 Task: Check for  the employees who works at Microsoft
Action: Mouse moved to (393, 419)
Screenshot: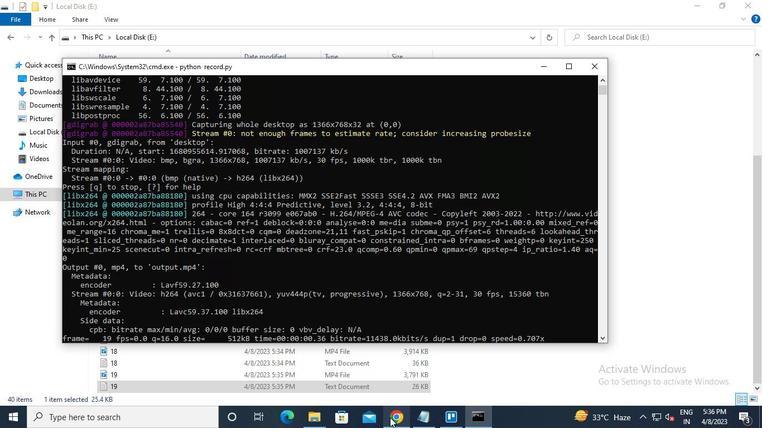 
Action: Mouse pressed left at (393, 419)
Screenshot: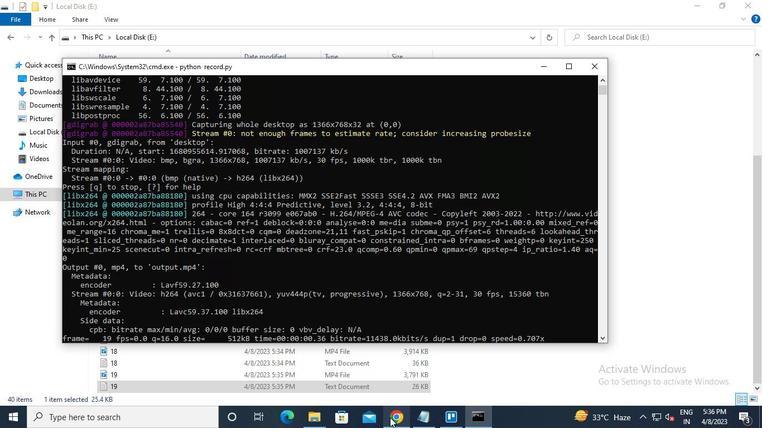 
Action: Mouse moved to (176, 72)
Screenshot: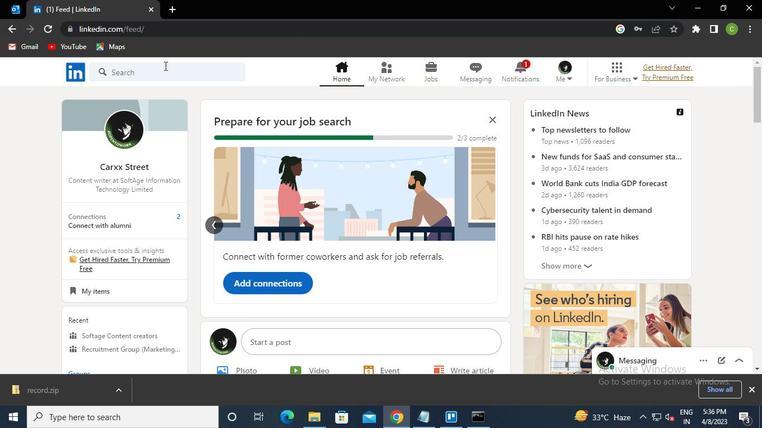 
Action: Mouse pressed left at (176, 72)
Screenshot: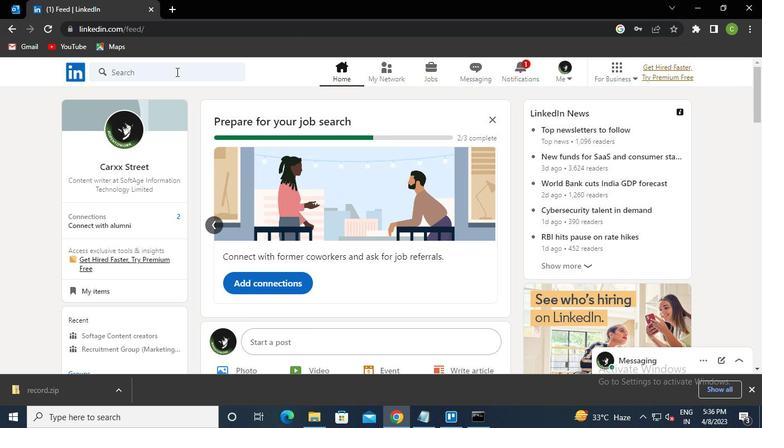 
Action: Keyboard Key.caps_lock
Screenshot: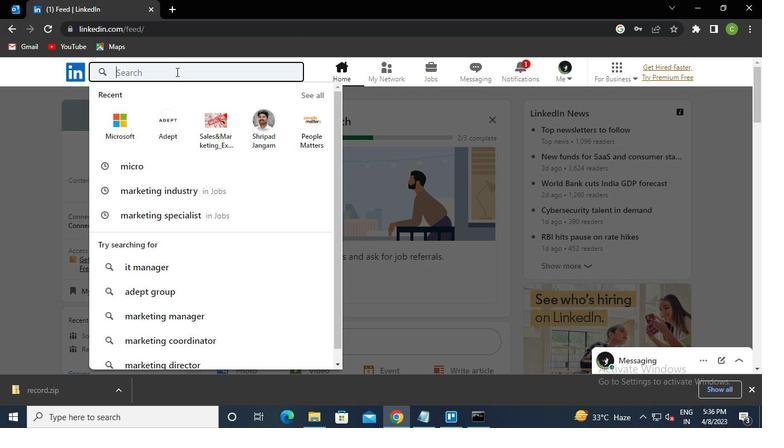 
Action: Keyboard m
Screenshot: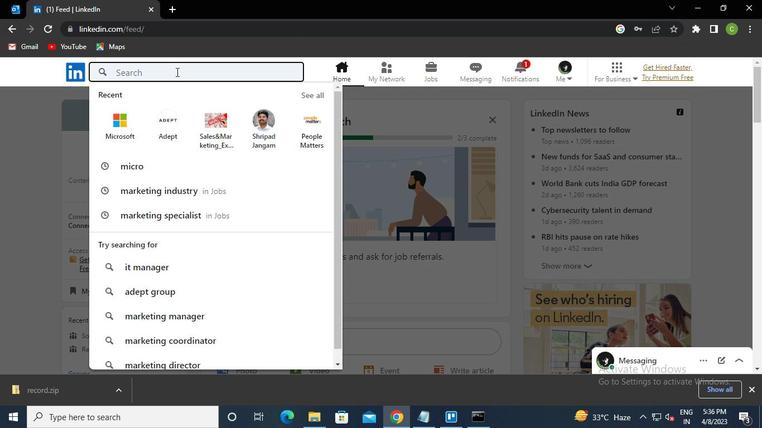 
Action: Keyboard Key.caps_lock
Screenshot: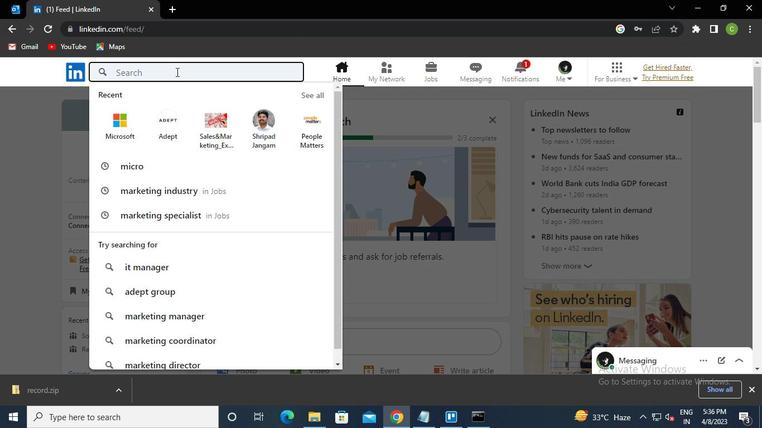 
Action: Keyboard i
Screenshot: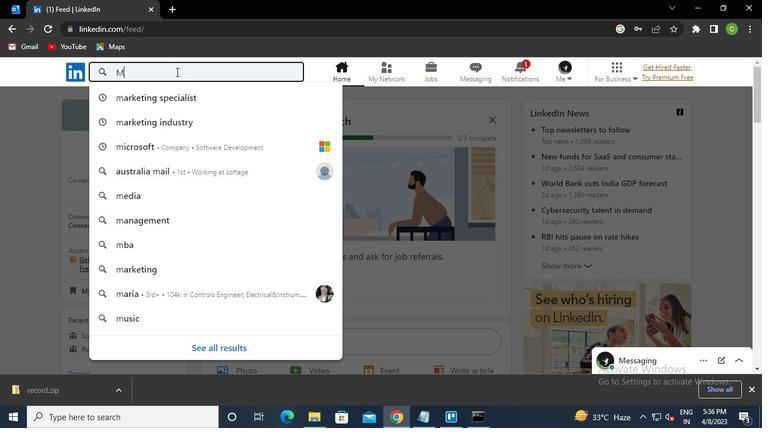 
Action: Keyboard c
Screenshot: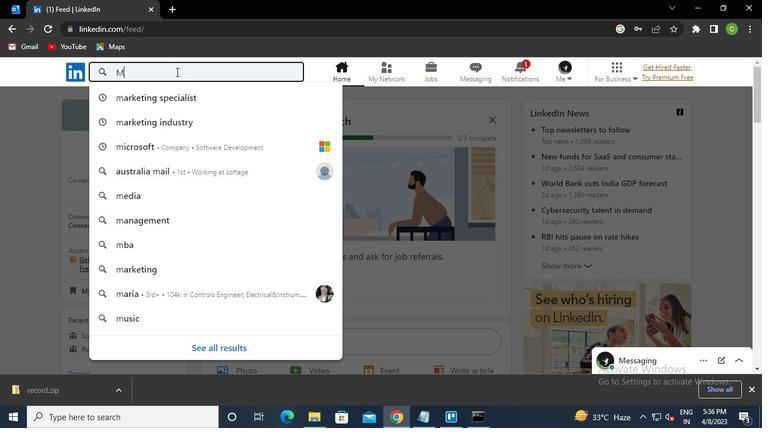 
Action: Keyboard r
Screenshot: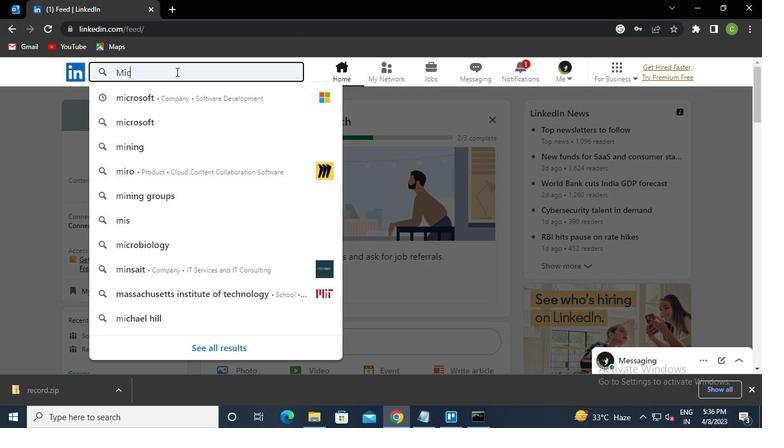 
Action: Keyboard o
Screenshot: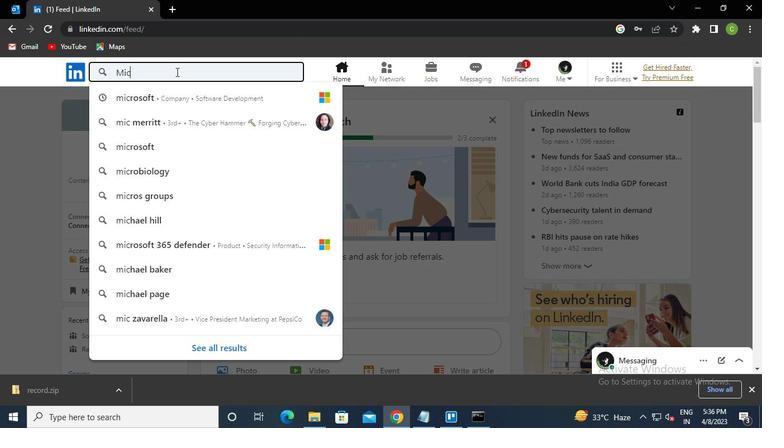 
Action: Keyboard Key.down
Screenshot: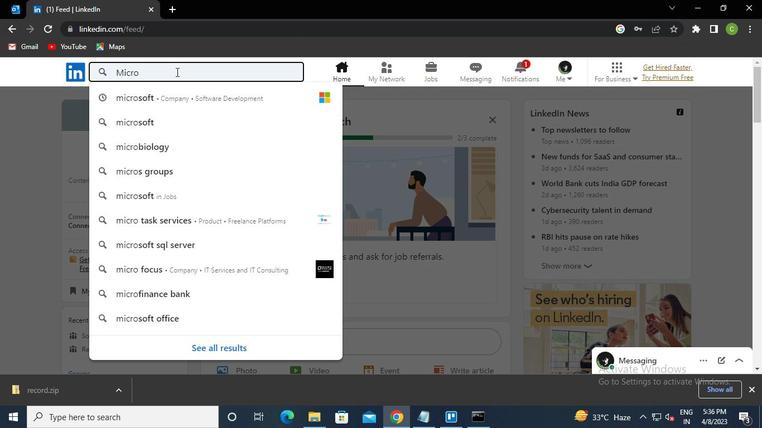 
Action: Keyboard Key.enter
Screenshot: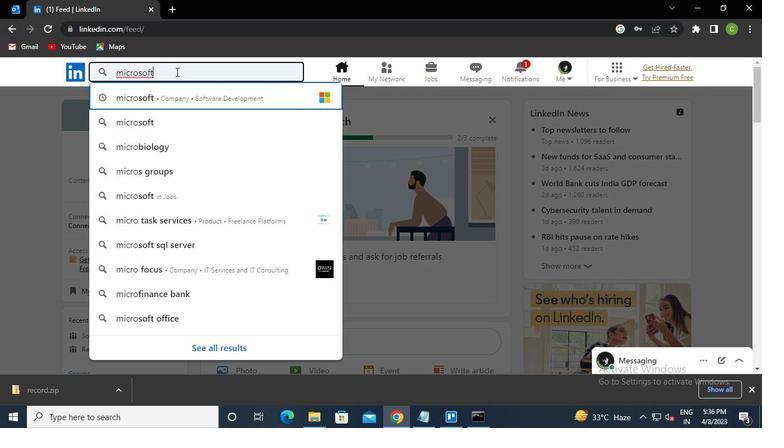 
Action: Mouse moved to (371, 151)
Screenshot: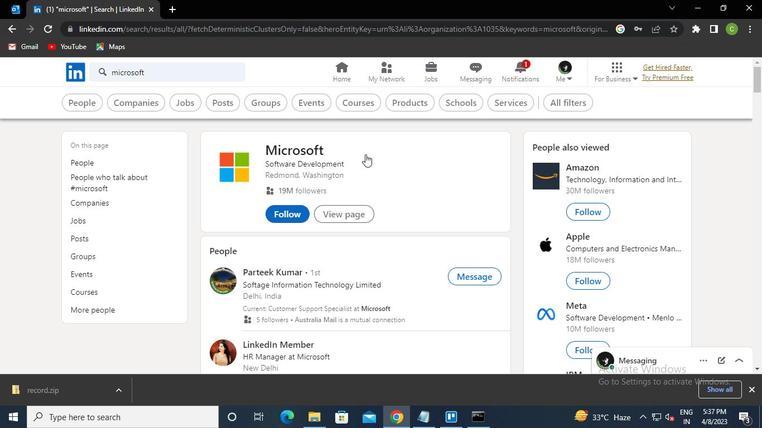 
Action: Mouse pressed left at (371, 151)
Screenshot: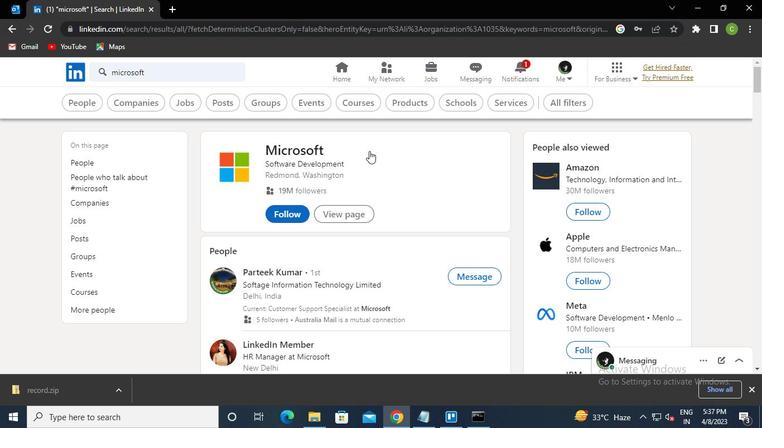 
Action: Mouse moved to (279, 248)
Screenshot: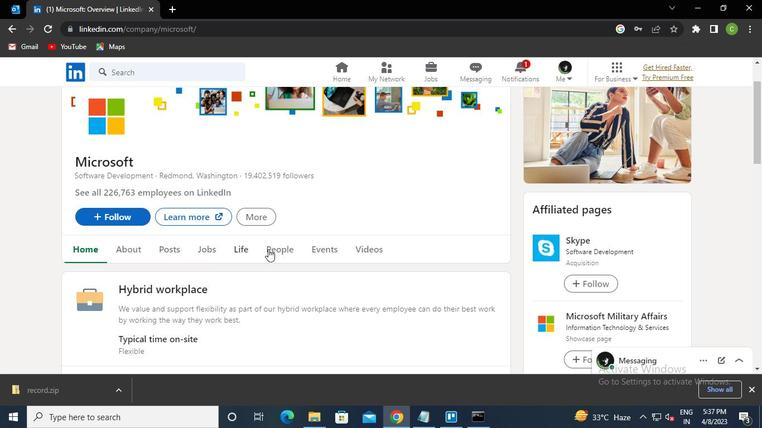 
Action: Mouse pressed left at (279, 248)
Screenshot: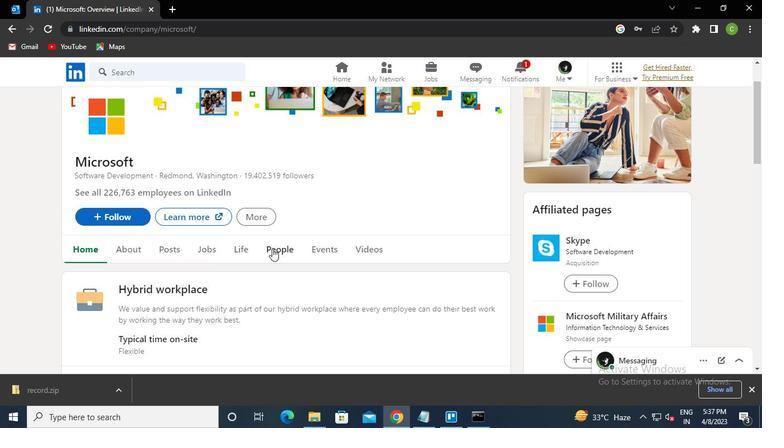 
Action: Mouse moved to (489, 423)
Screenshot: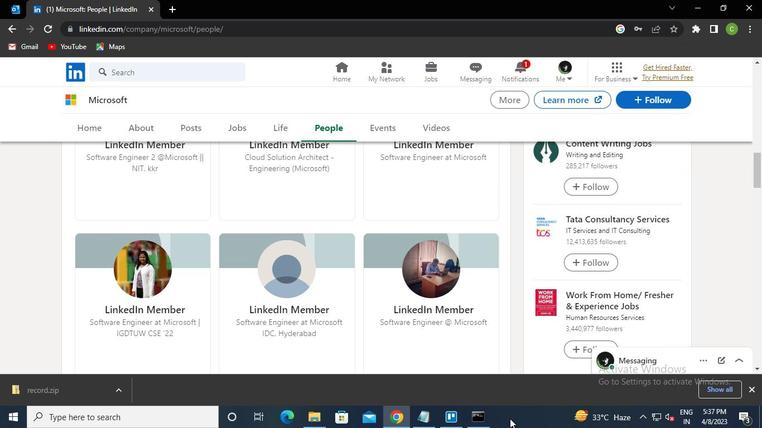 
Action: Mouse pressed left at (489, 423)
Screenshot: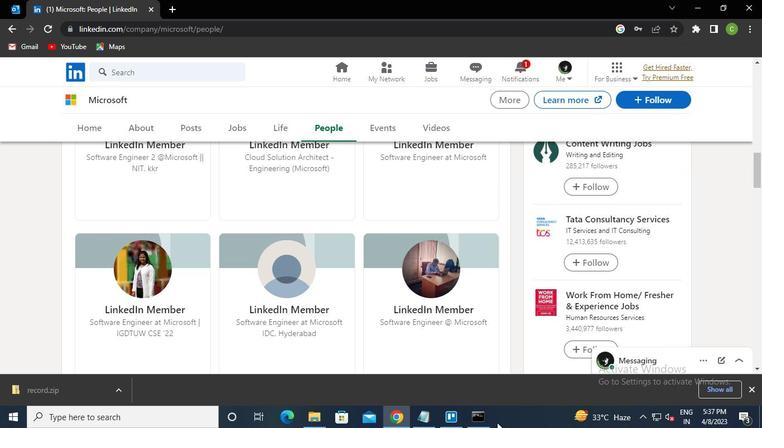
Action: Mouse moved to (586, 67)
Screenshot: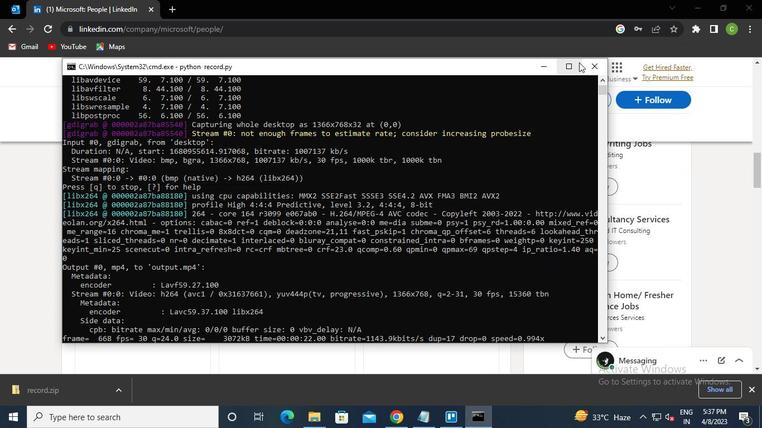 
Action: Mouse pressed left at (586, 67)
Screenshot: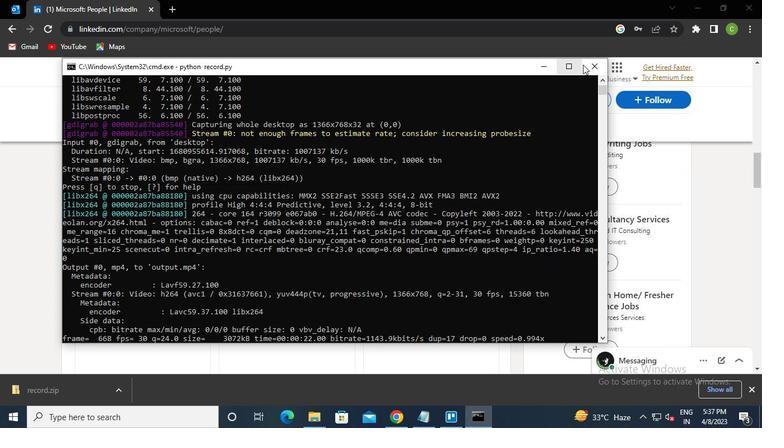 
Action: Mouse moved to (586, 67)
Screenshot: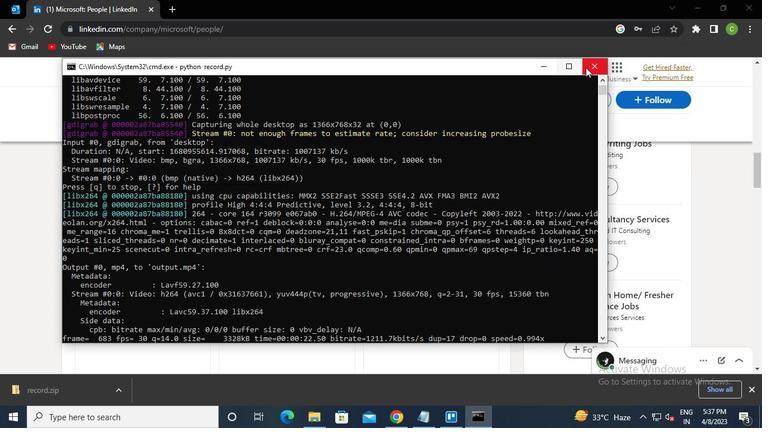 
